Task: Create a Workspace WS0000000030 in Trello with Workspace Type as ENGINEERING-IT and Workspace Description as WD0000000030. Invite a Team Member nikrathi889@gmail.com to Workspace WS0000000030 in Trello. Invite a Team Member ayush98111@gmail.com to Workspace WS0000000030 in Trello. Invite a Team Member parteek.ku2001@gmail.com to Workspace WS0000000030 in Trello. Invite a Team Member mailaustralia7@gmail.com to Workspace WS0000000030 in Trello
Action: Mouse scrolled (800, 525) with delta (0, 0)
Screenshot: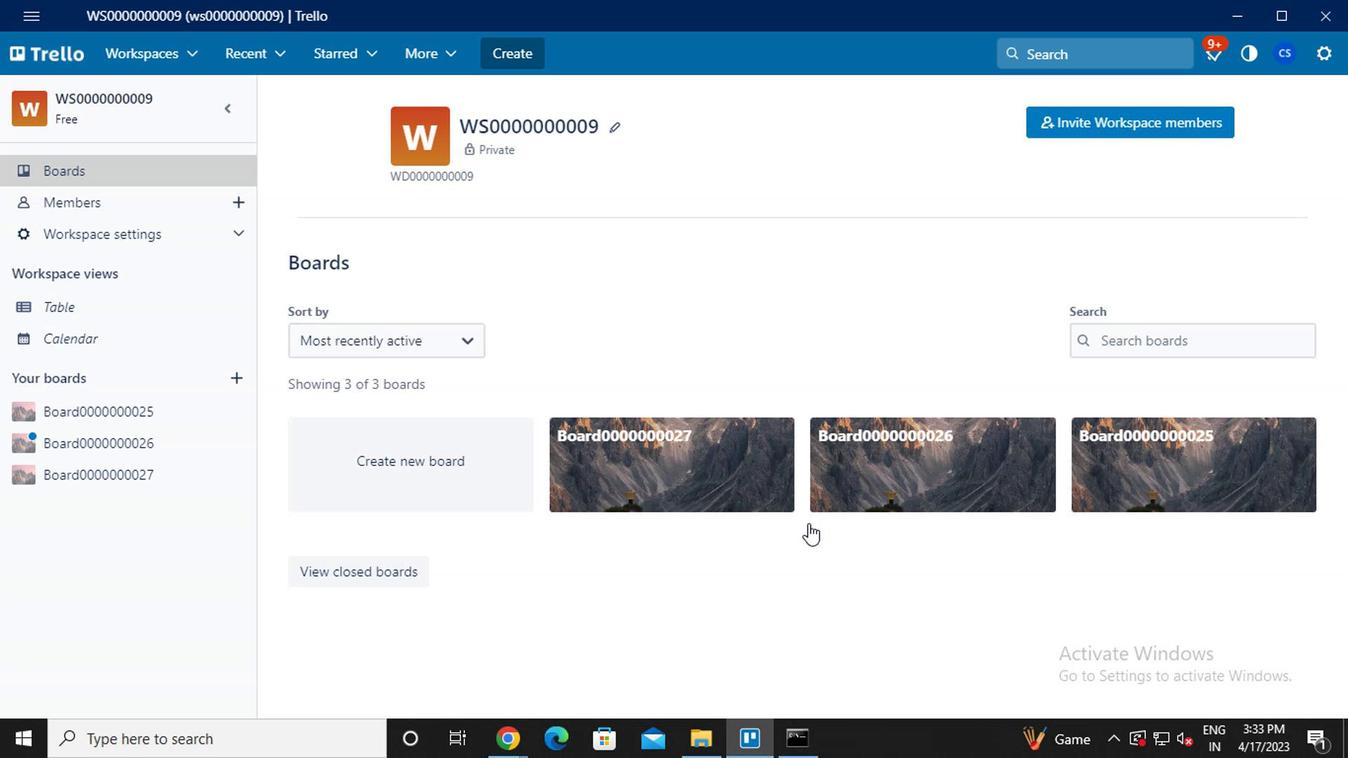 
Action: Mouse moved to (508, 59)
Screenshot: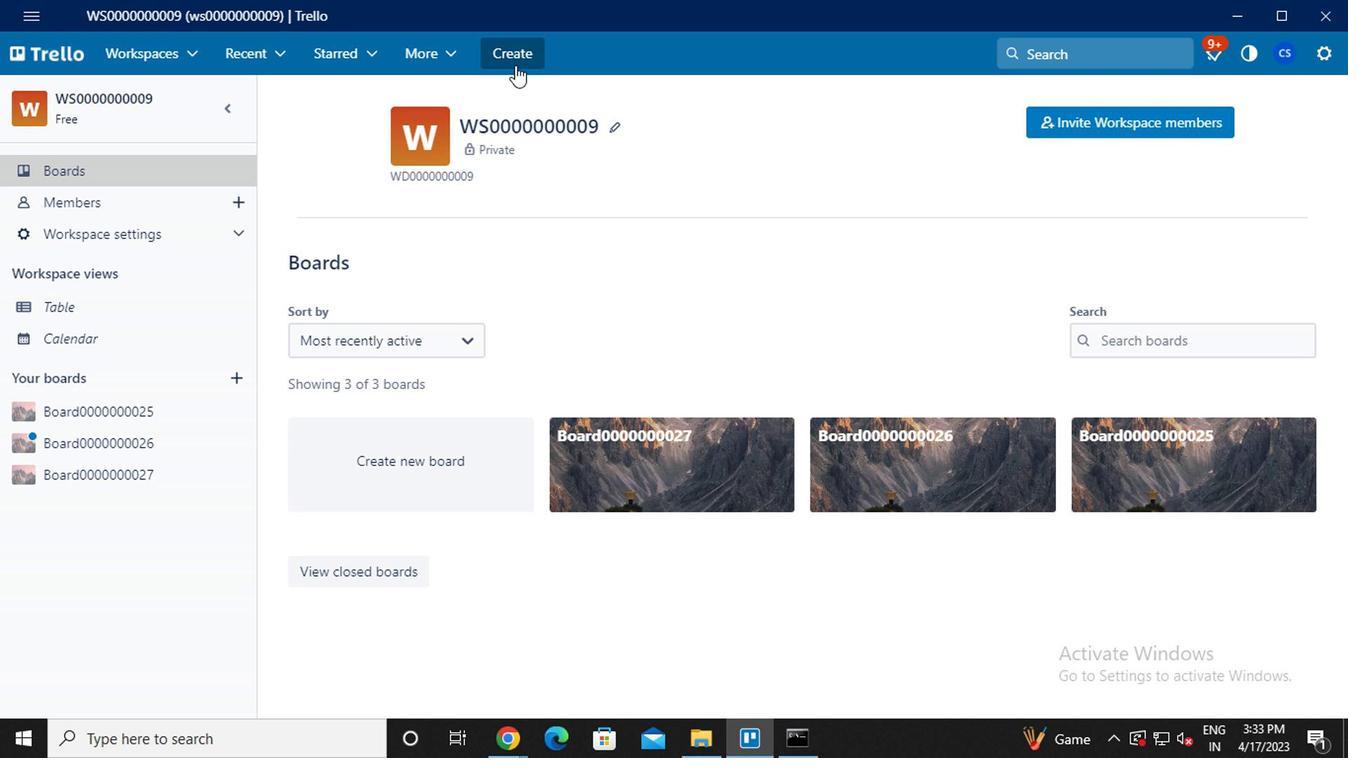 
Action: Mouse pressed left at (508, 59)
Screenshot: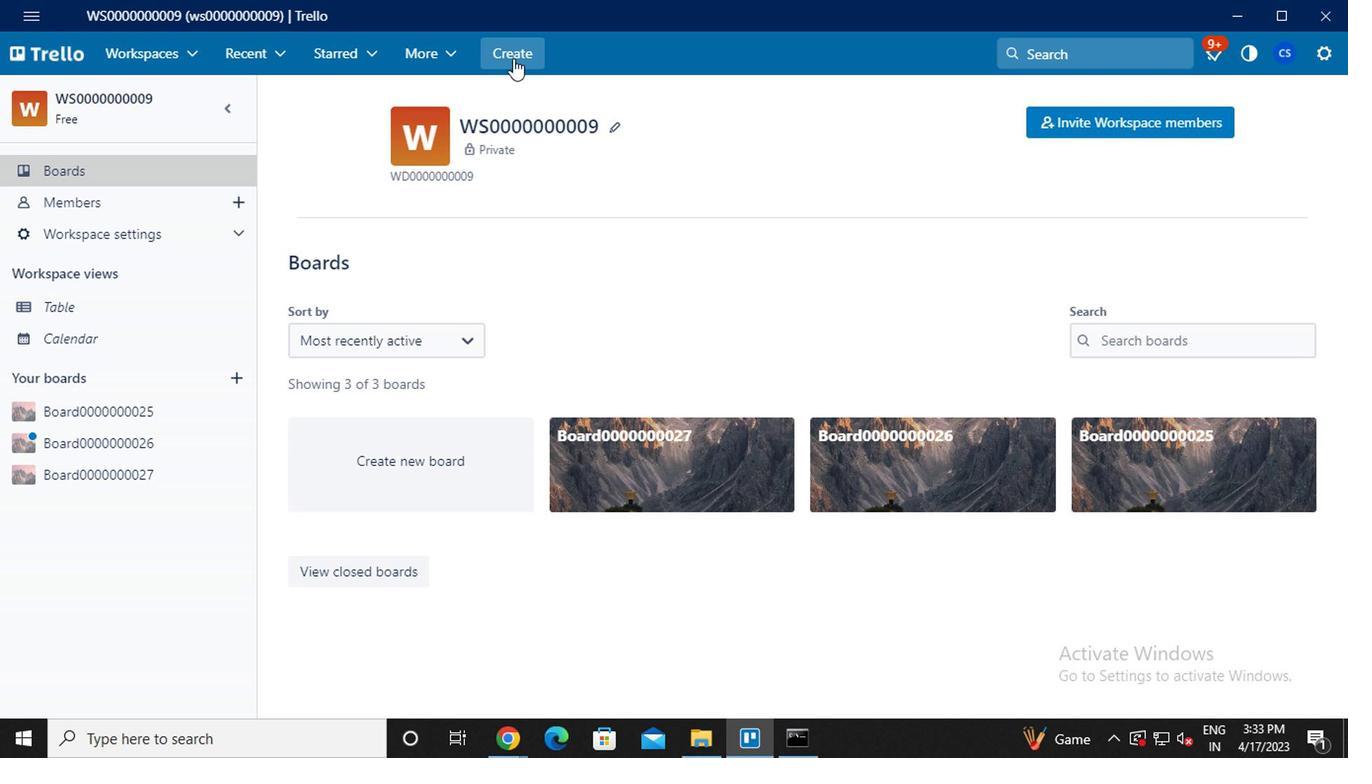 
Action: Mouse moved to (573, 276)
Screenshot: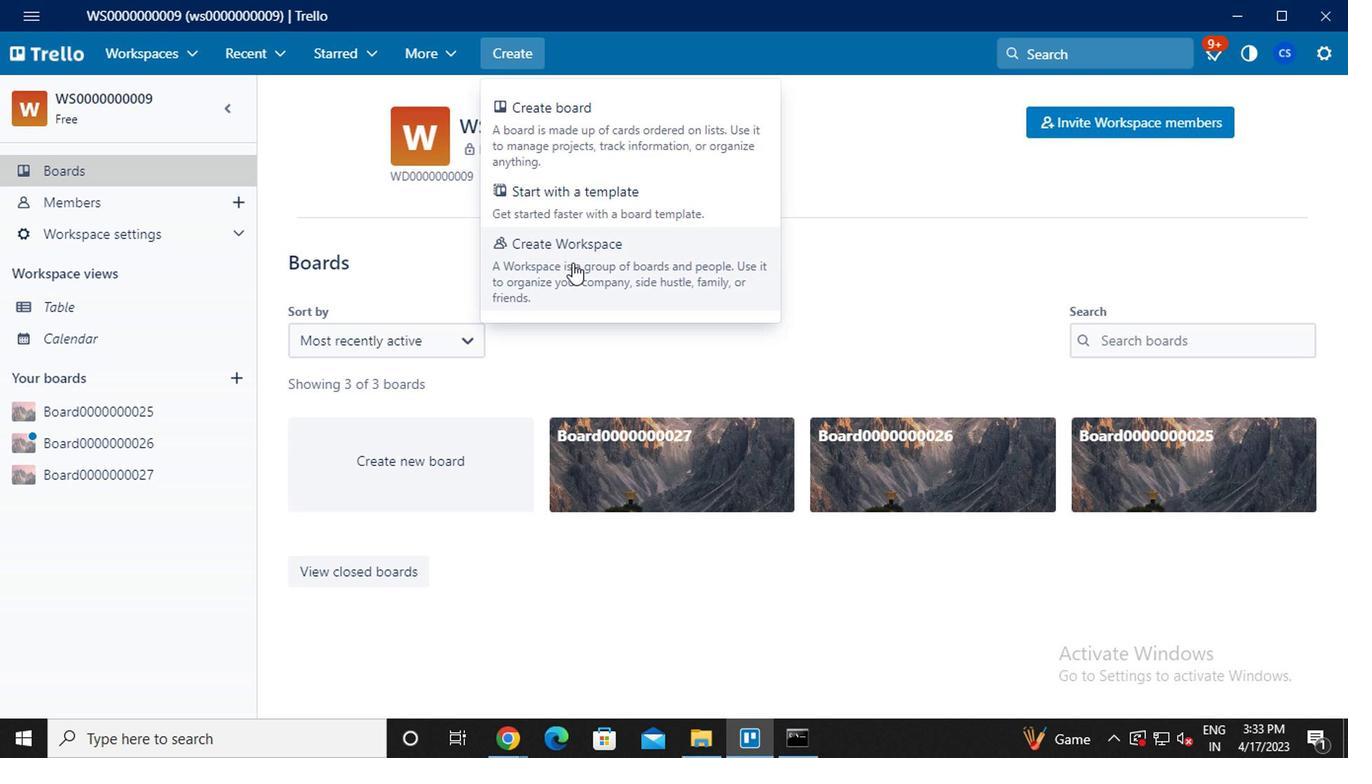 
Action: Mouse pressed left at (573, 276)
Screenshot: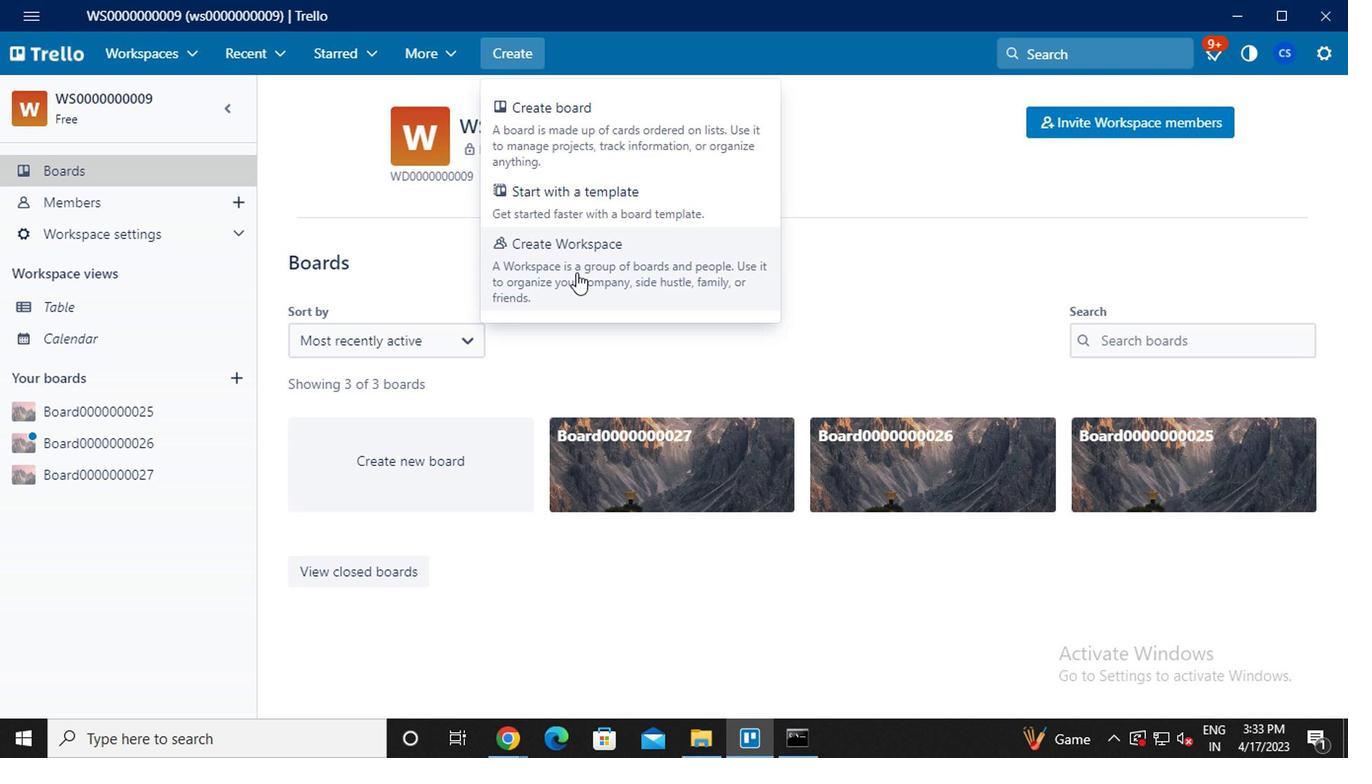 
Action: Mouse moved to (588, 264)
Screenshot: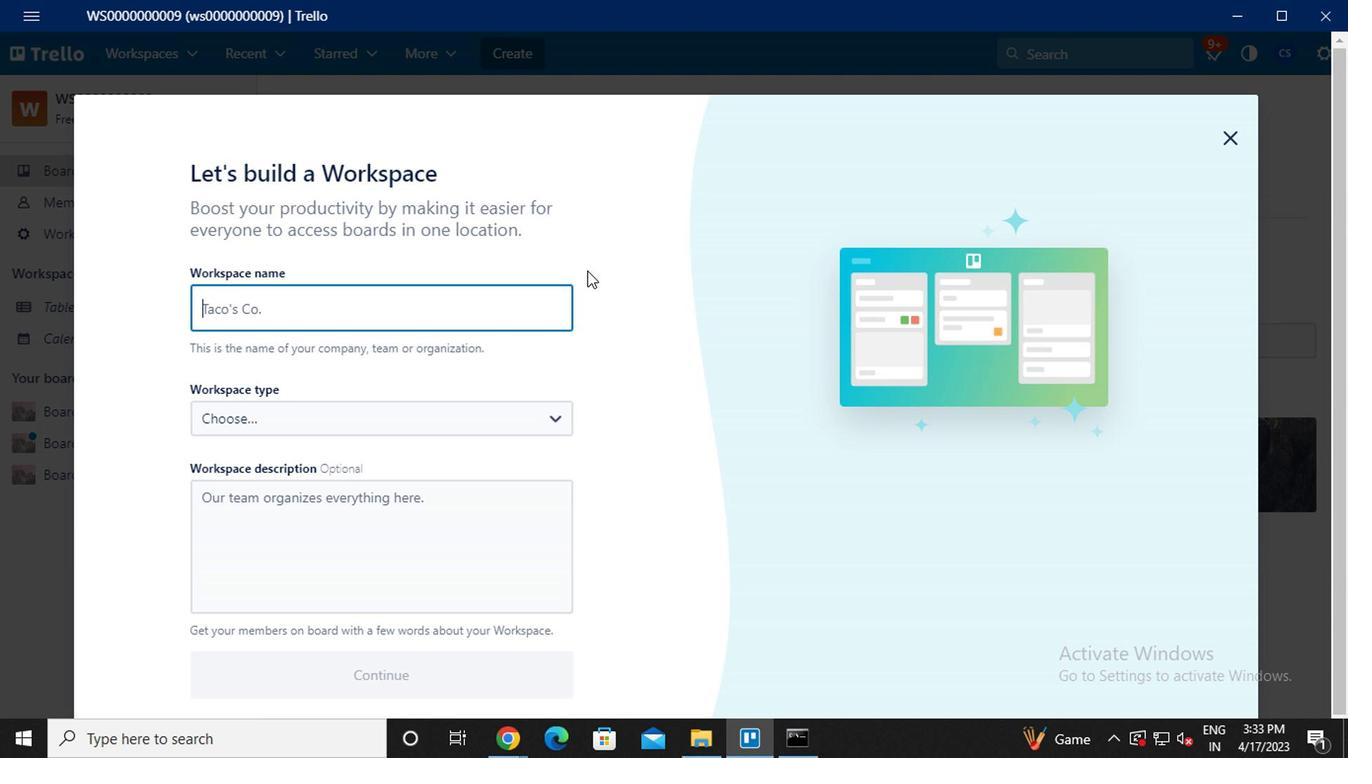 
Action: Key pressed <Key.caps_lock>ws0000000030
Screenshot: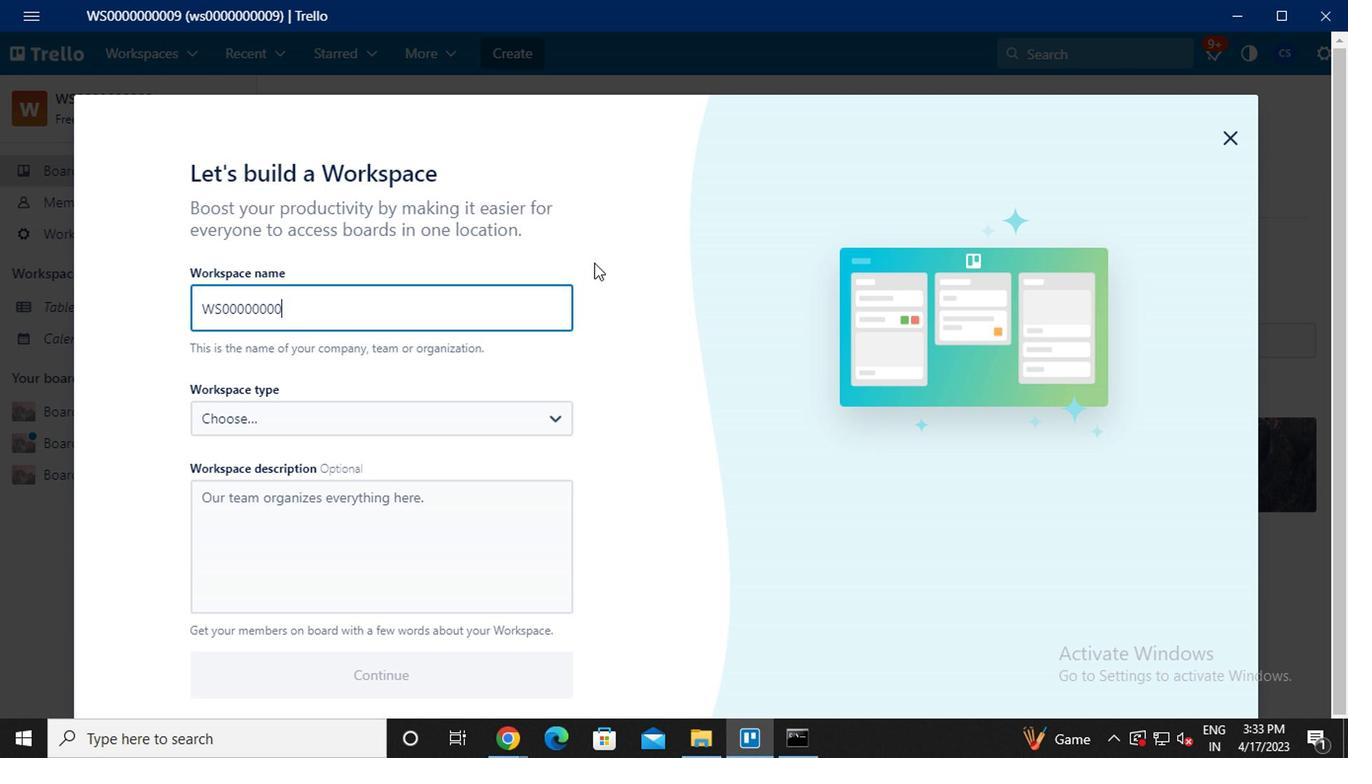 
Action: Mouse moved to (403, 419)
Screenshot: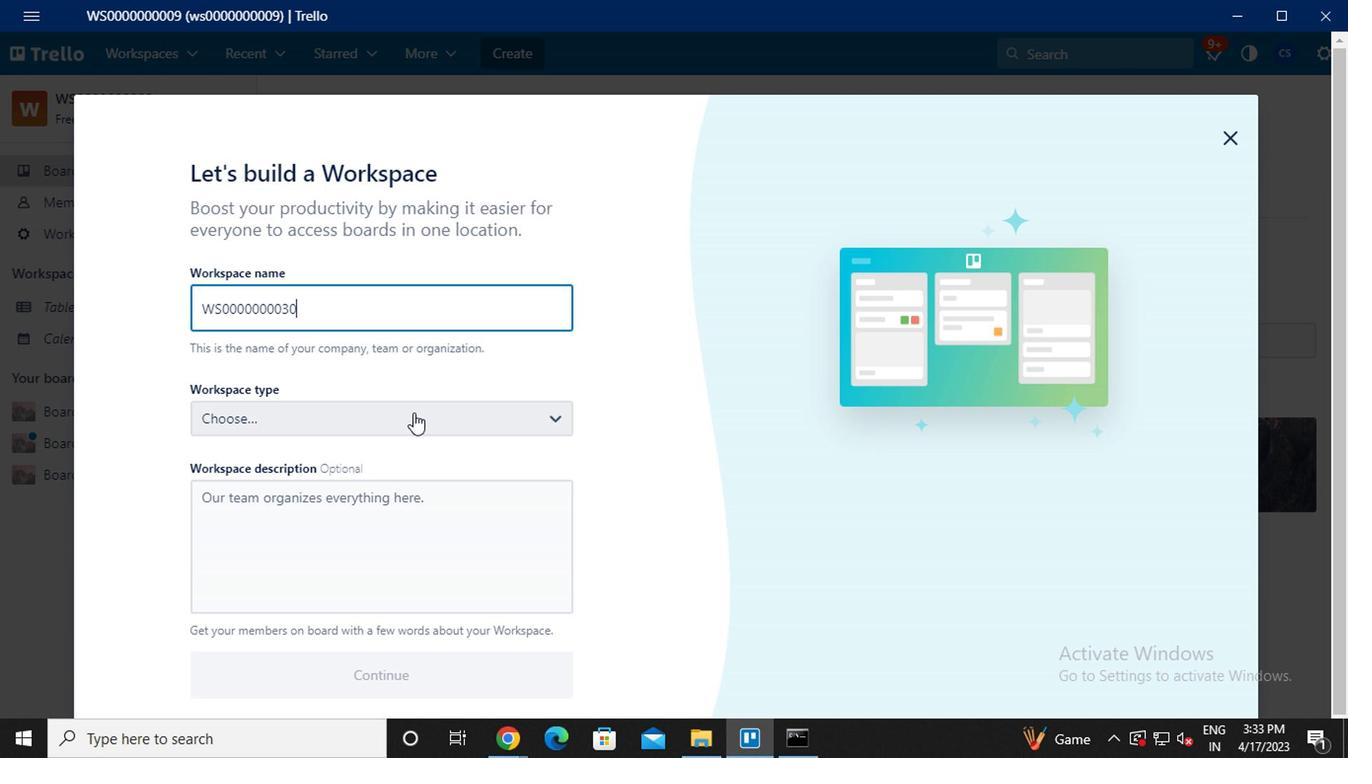 
Action: Mouse pressed left at (403, 419)
Screenshot: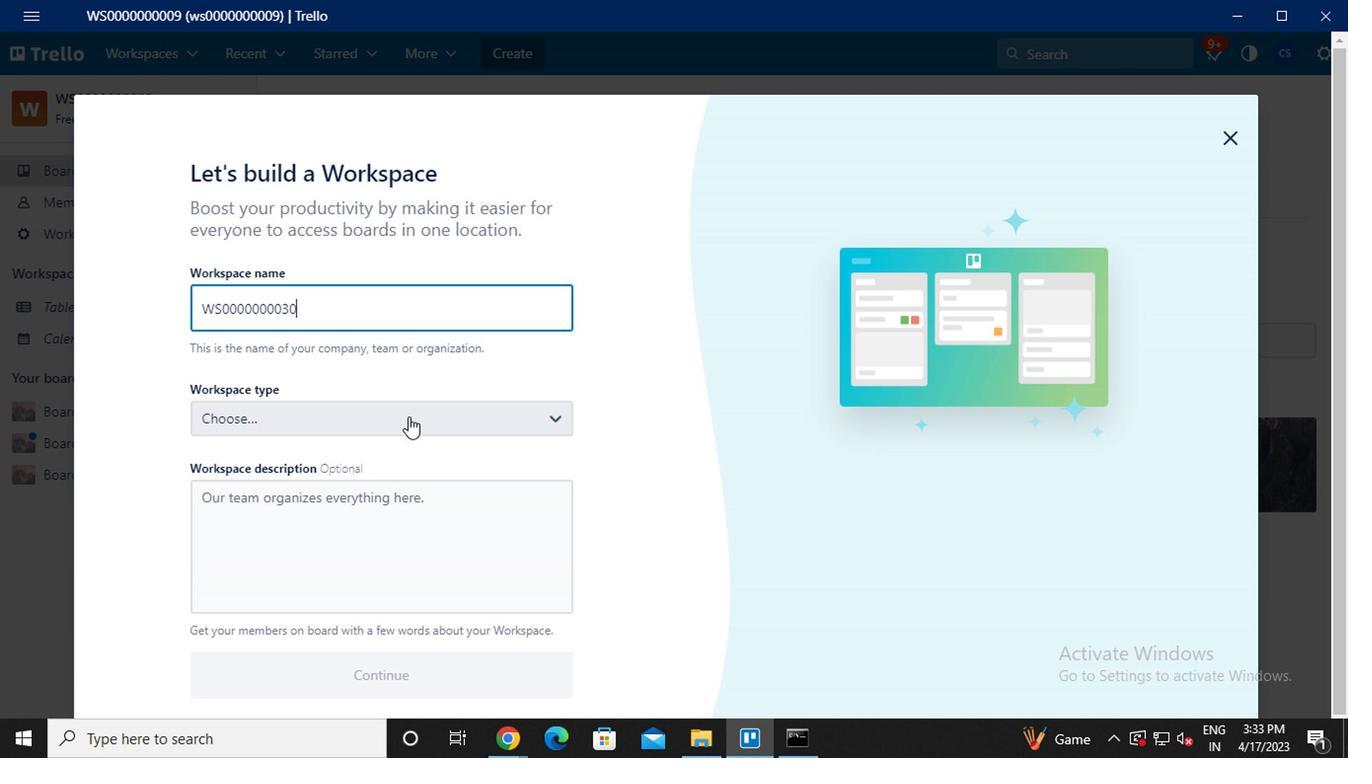 
Action: Mouse moved to (290, 616)
Screenshot: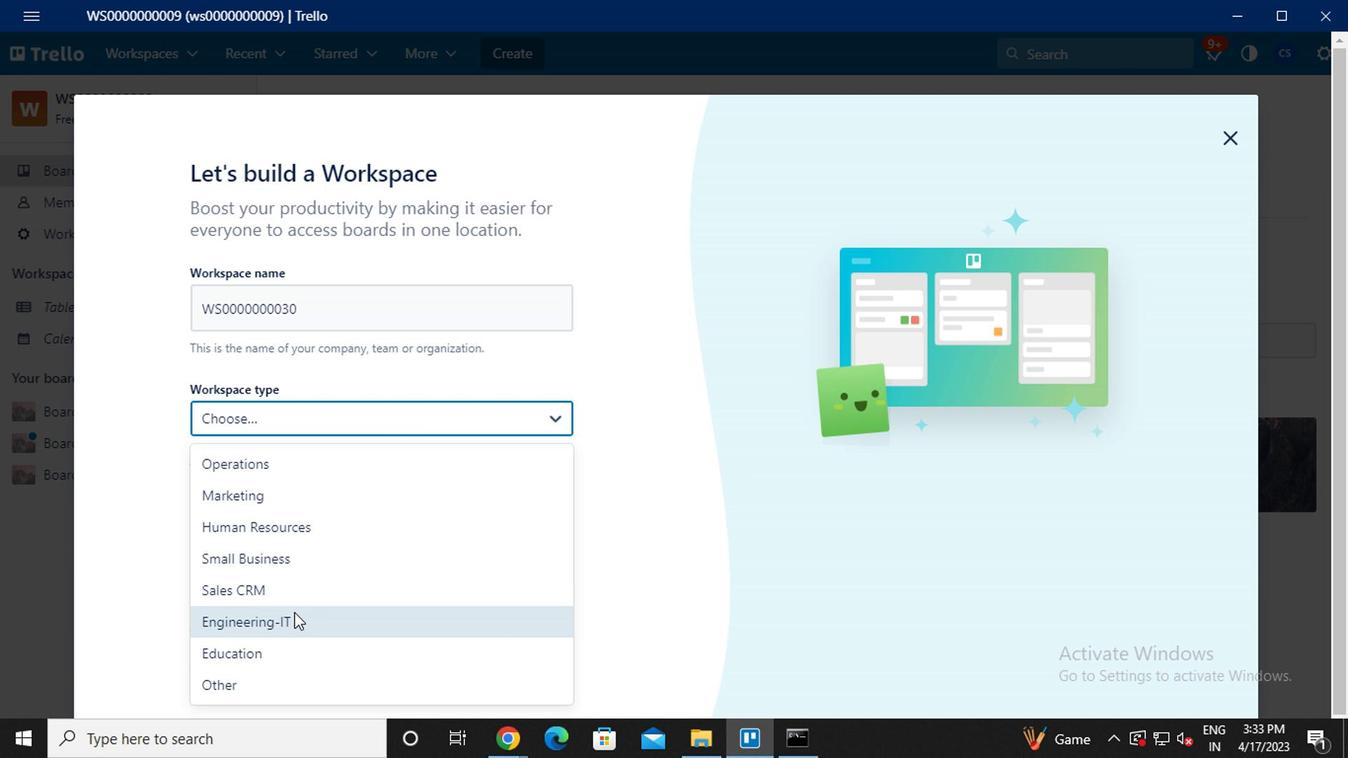 
Action: Mouse pressed left at (290, 616)
Screenshot: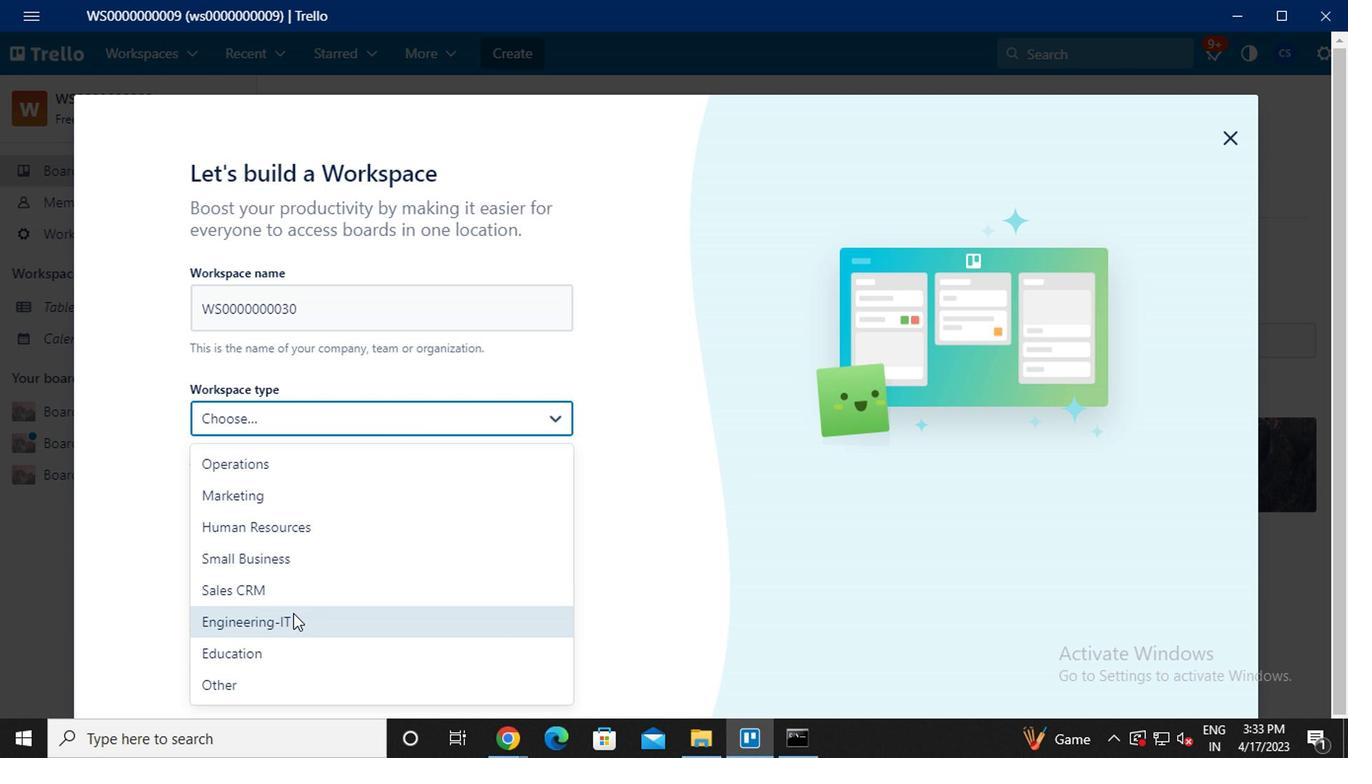 
Action: Mouse moved to (303, 519)
Screenshot: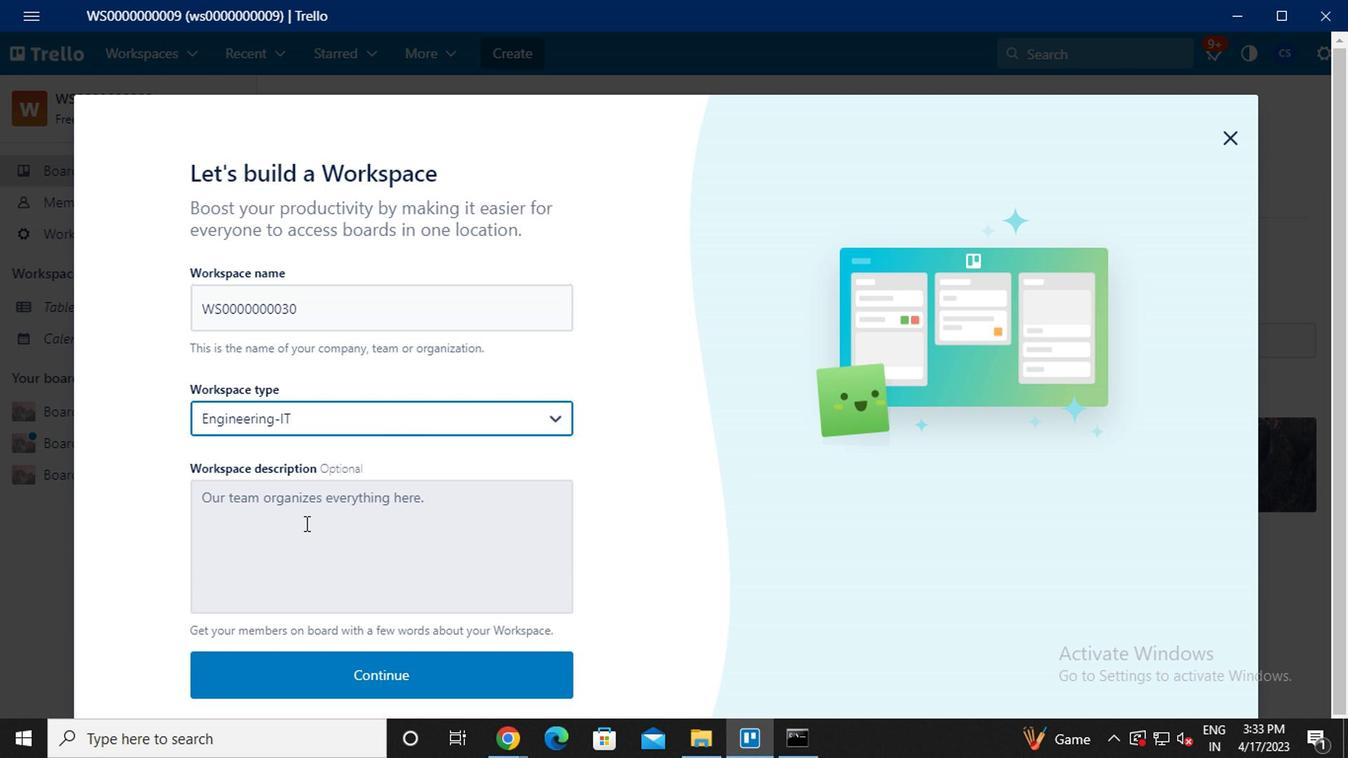
Action: Mouse pressed left at (303, 519)
Screenshot: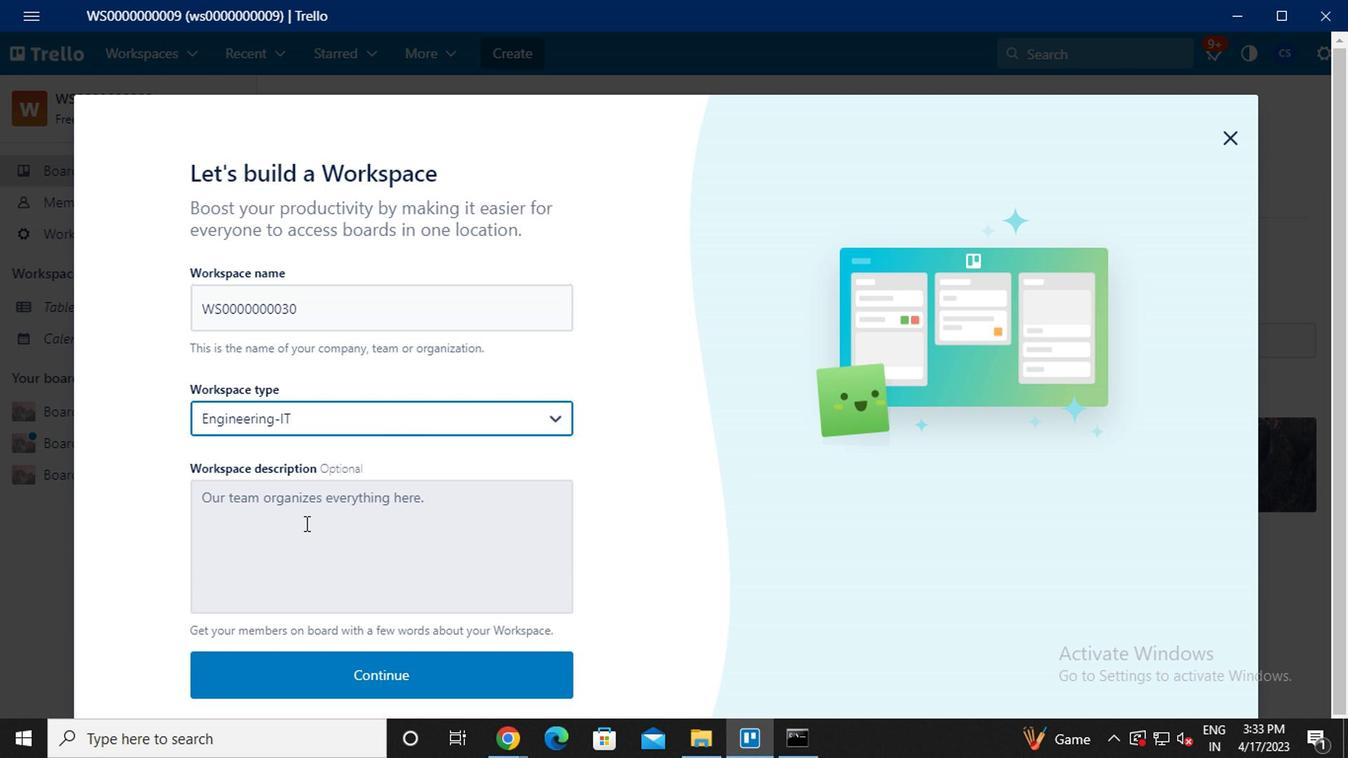 
Action: Key pressed wd0000000030
Screenshot: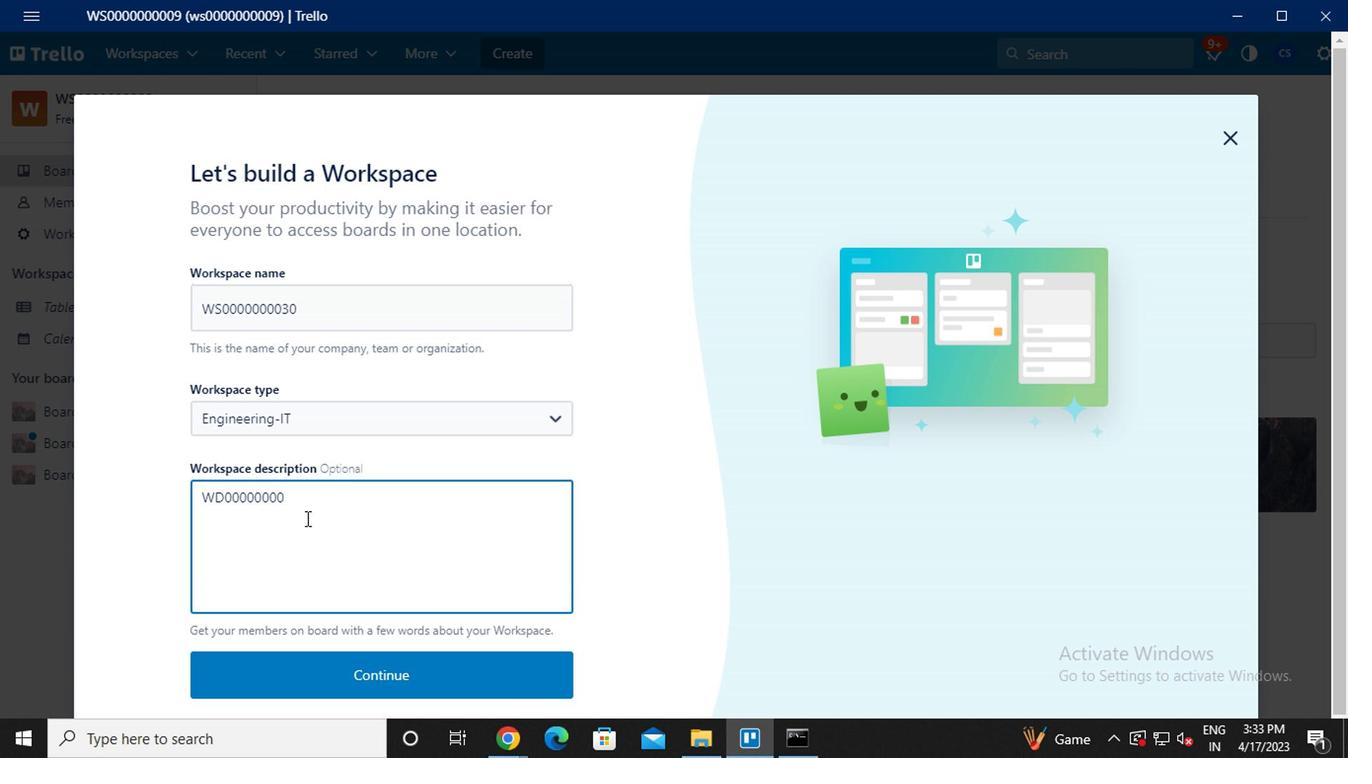
Action: Mouse moved to (427, 673)
Screenshot: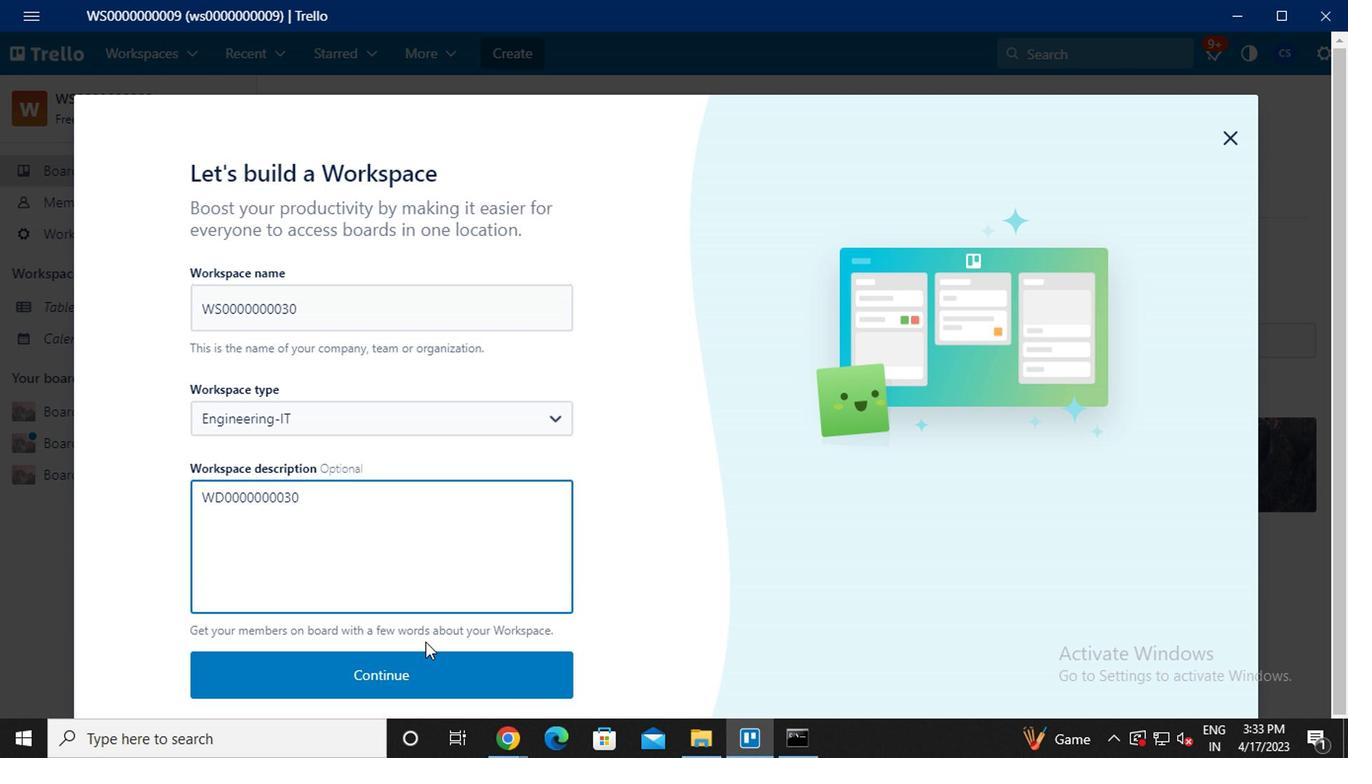 
Action: Mouse pressed left at (427, 673)
Screenshot: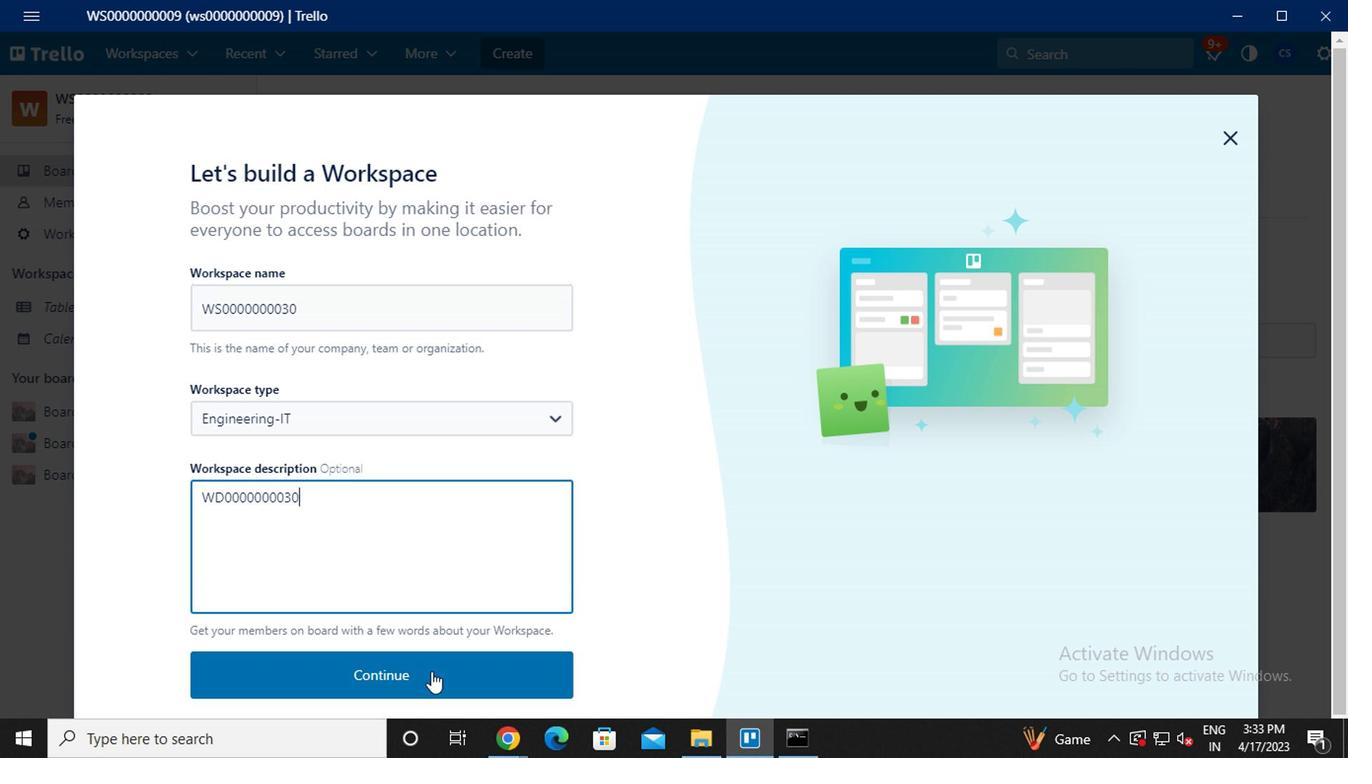 
Action: Mouse moved to (461, 544)
Screenshot: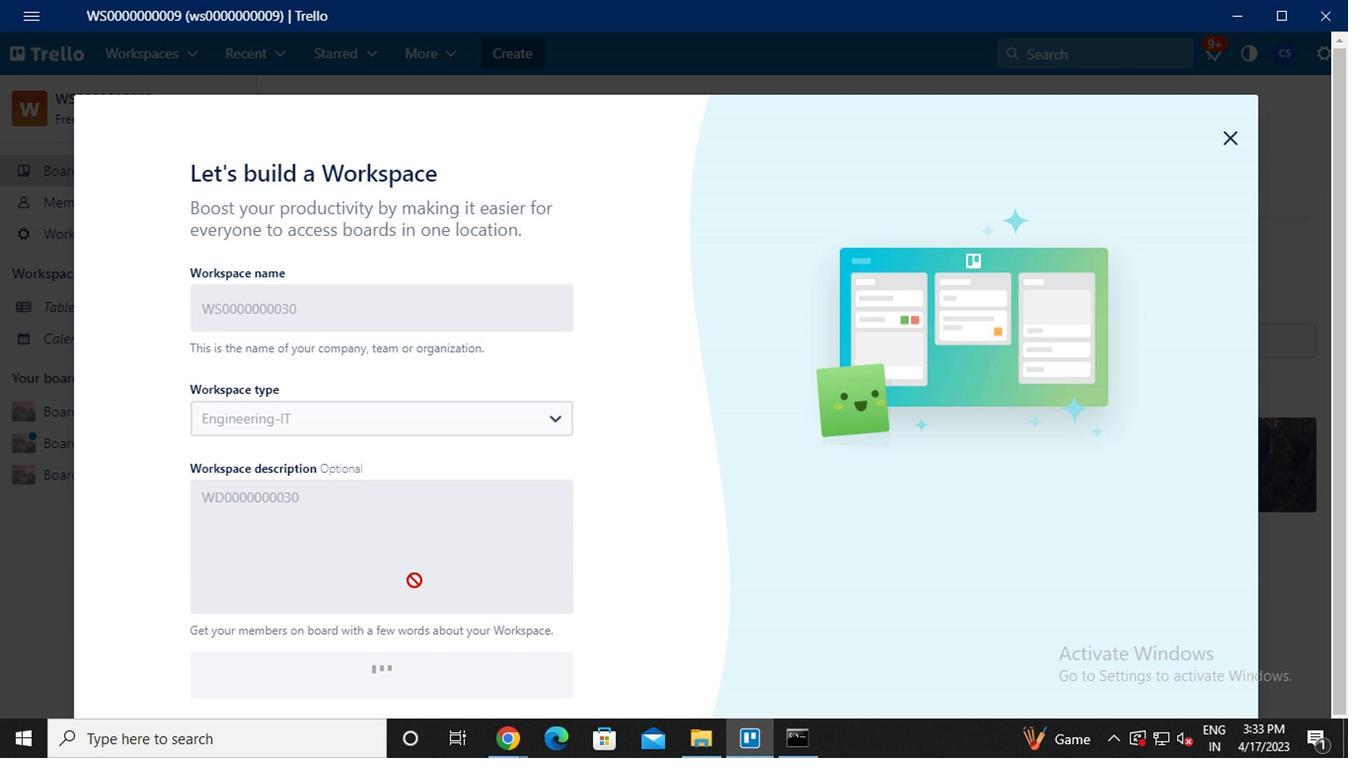 
Action: Key pressed <Key.caps_lock>nikrathi889<Key.shift>@GMAIL.COM
Screenshot: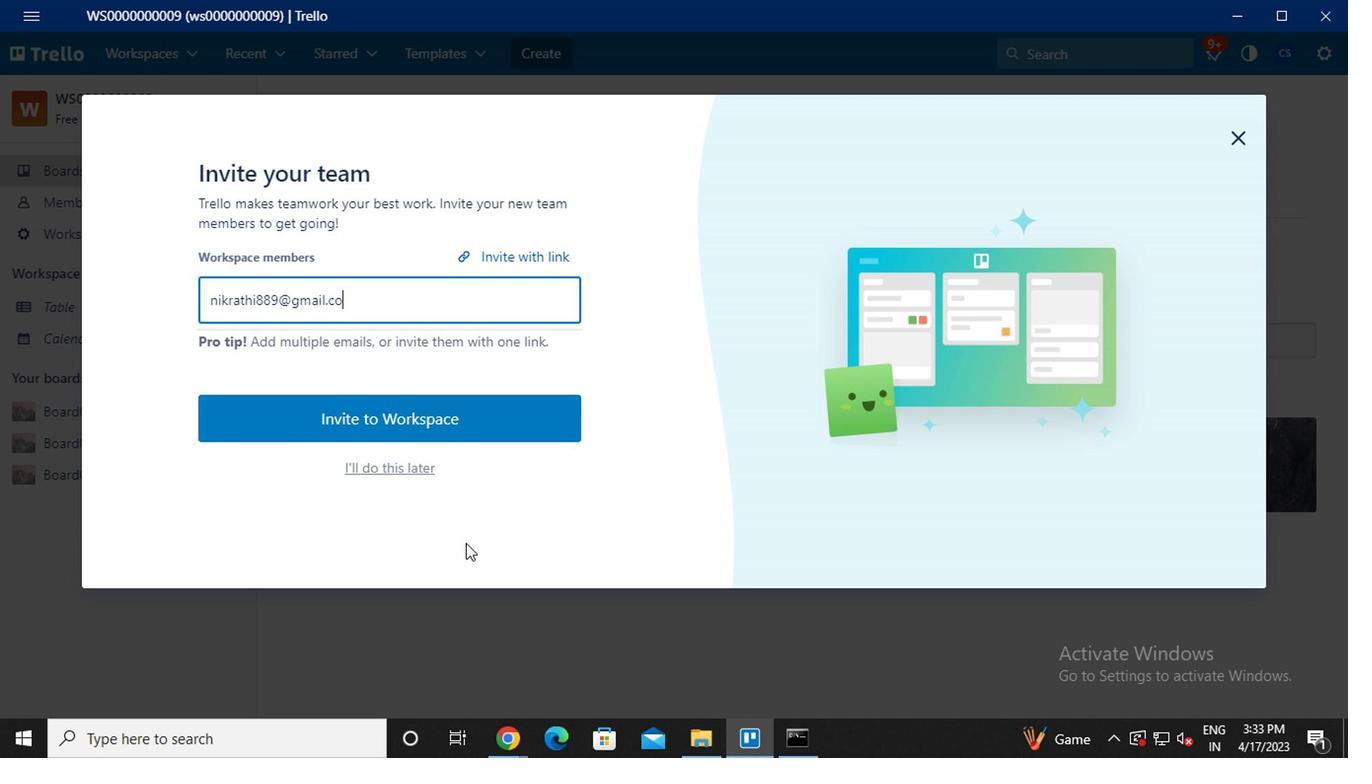 
Action: Mouse moved to (458, 547)
Screenshot: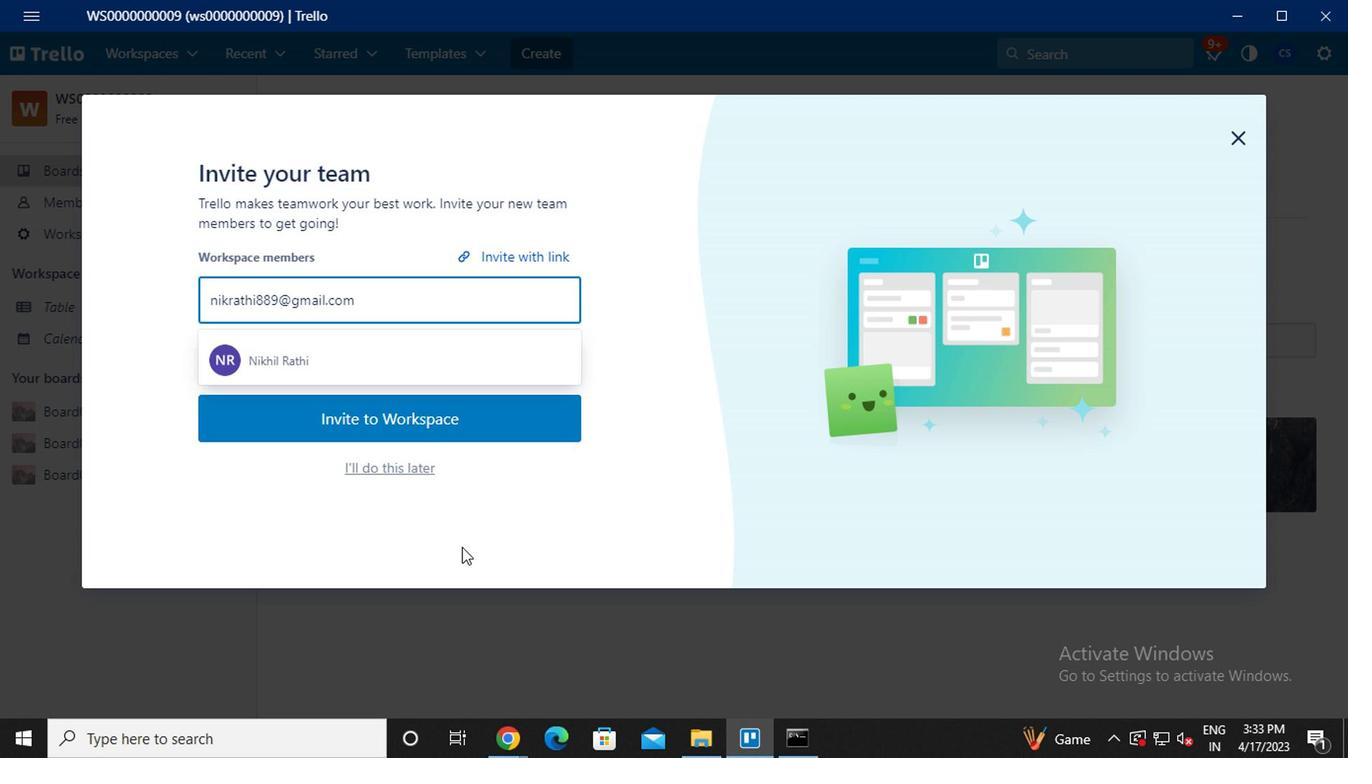 
Action: Key pressed <Key.enter>AYUSH889<Key.shift><Key.shift><Key.shift><Key.shift><Key.shift><Key.shift><Key.shift><Key.shift><Key.shift><Key.shift><Key.shift><Key.shift><Key.shift><Key.shift><Key.shift><Key.shift><Key.shift><Key.shift><Key.shift><Key.shift><Key.shift><Key.shift><Key.shift><Key.shift><Key.shift><Key.shift><Key.shift><Key.shift><Key.shift><Key.shift><Key.shift><Key.shift><Key.shift><Key.shift><Key.shift><Key.shift><Key.shift><Key.shift><Key.shift><Key.shift><Key.shift><Key.shift><Key.shift><Key.shift><Key.shift><Key.shift><Key.shift><Key.shift><Key.shift><Key.shift><Key.shift><Key.shift><Key.shift><Key.shift><Key.backspace><Key.backspace><Key.backspace>98111<Key.shift>@GMAIL.COM<Key.enter>PARTEEK.KU2001<Key.shift>@GMAIL.COM<Key.enter>MAILAUSTRALIA<Key.shift><Key.shift><Key.shift><Key.shift>7<Key.shift>@GMAIL.COM<Key.enter>
Screenshot: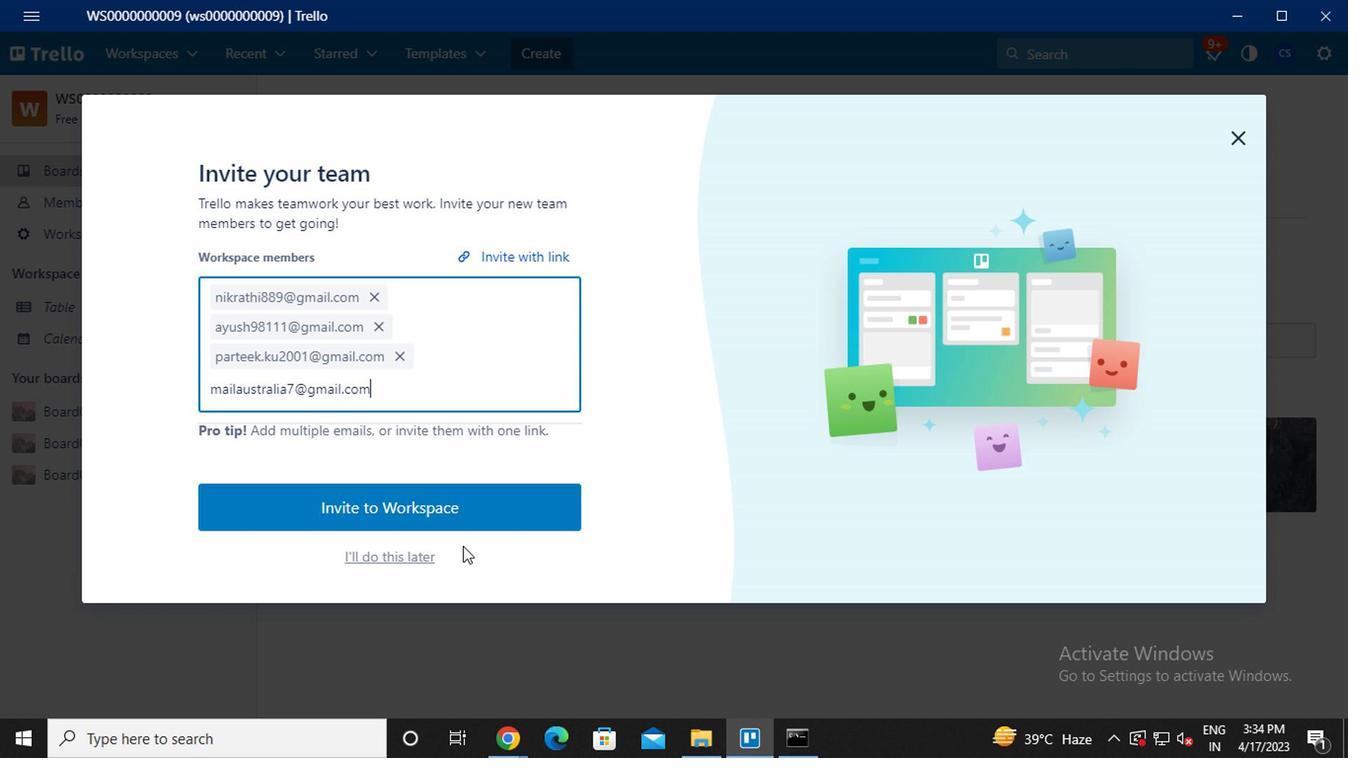 
Action: Mouse moved to (500, 512)
Screenshot: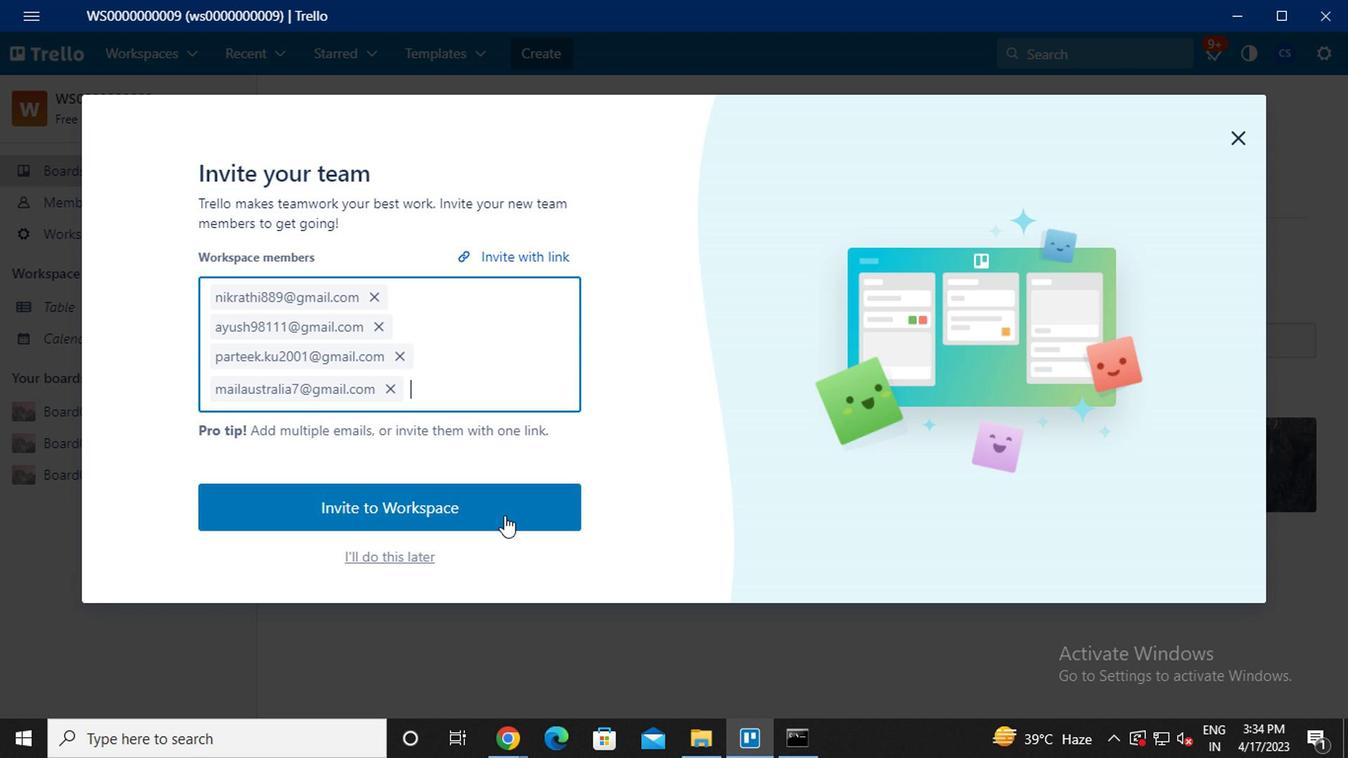
Action: Mouse pressed left at (500, 512)
Screenshot: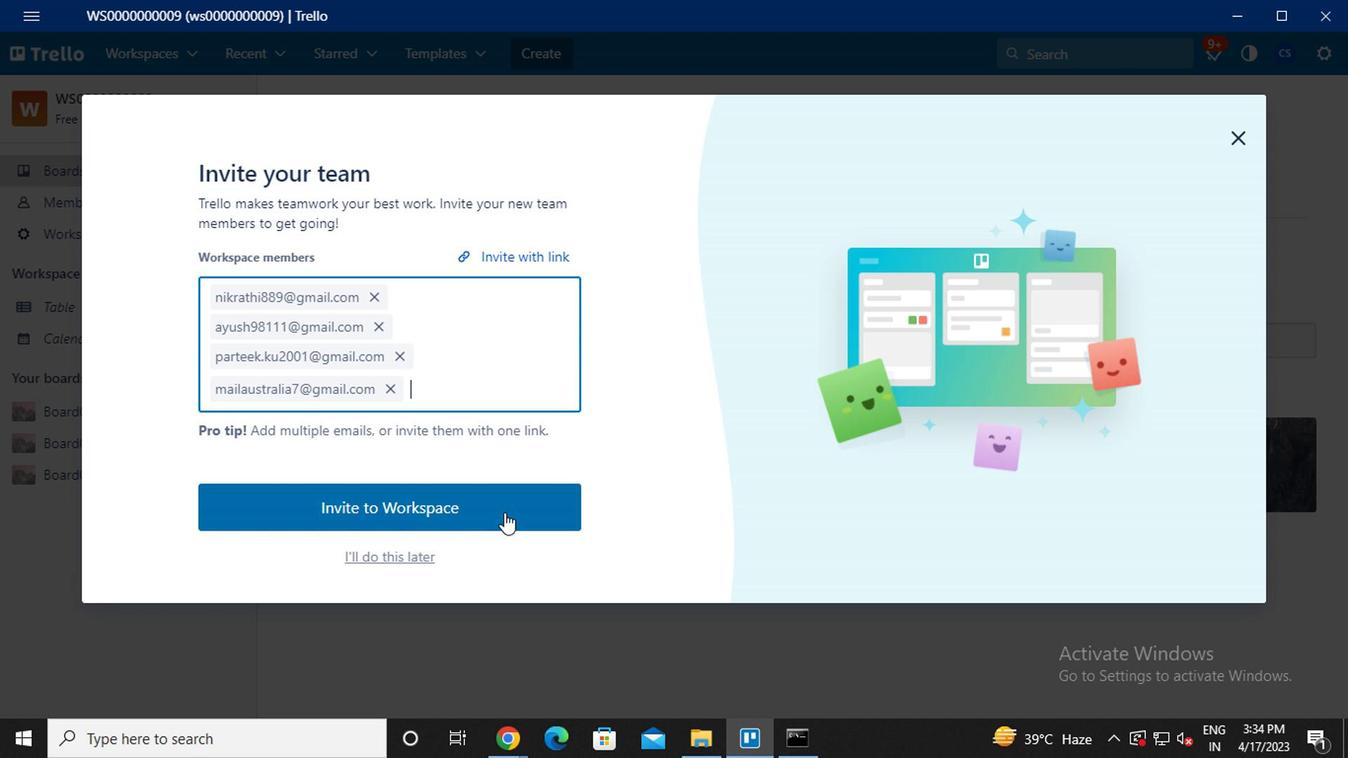 
Action: Mouse moved to (630, 318)
Screenshot: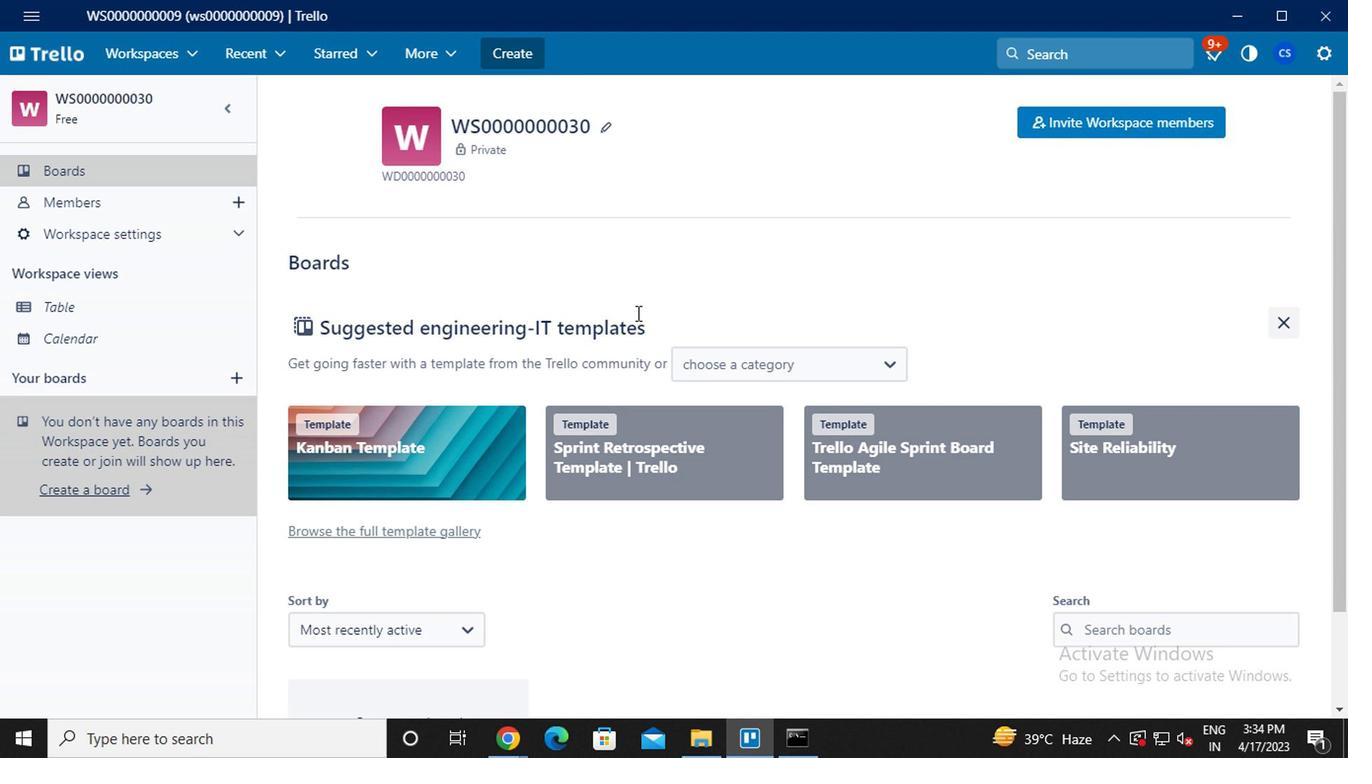 
